 Task: Add the action and set the due date to 5 minutes later.
Action: Mouse moved to (625, 168)
Screenshot: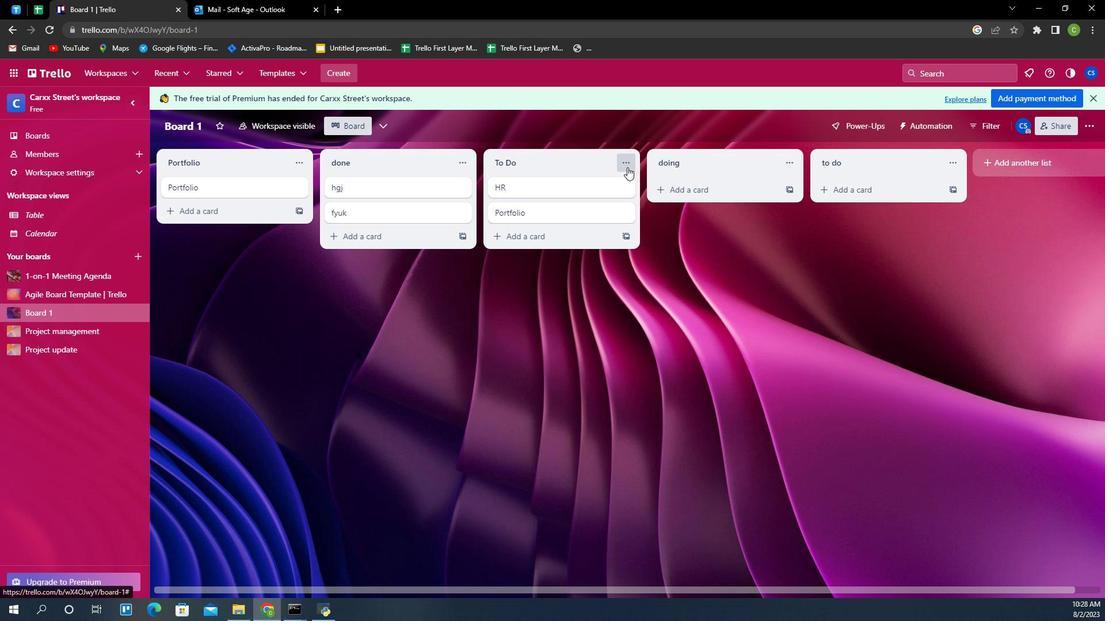 
Action: Mouse pressed left at (625, 168)
Screenshot: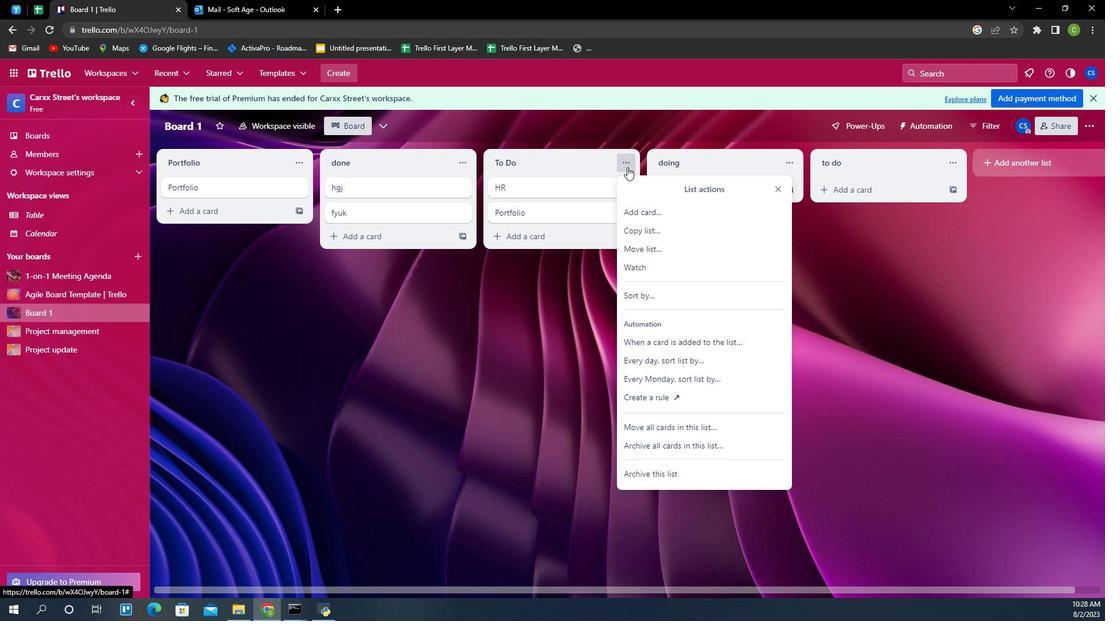 
Action: Mouse moved to (694, 358)
Screenshot: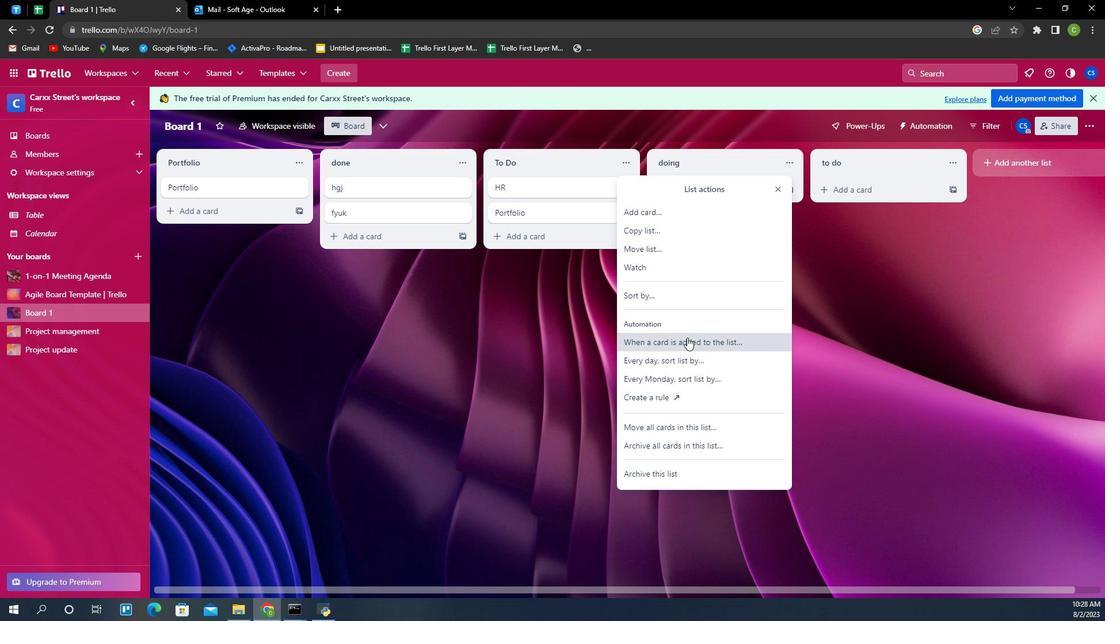 
Action: Mouse pressed left at (694, 358)
Screenshot: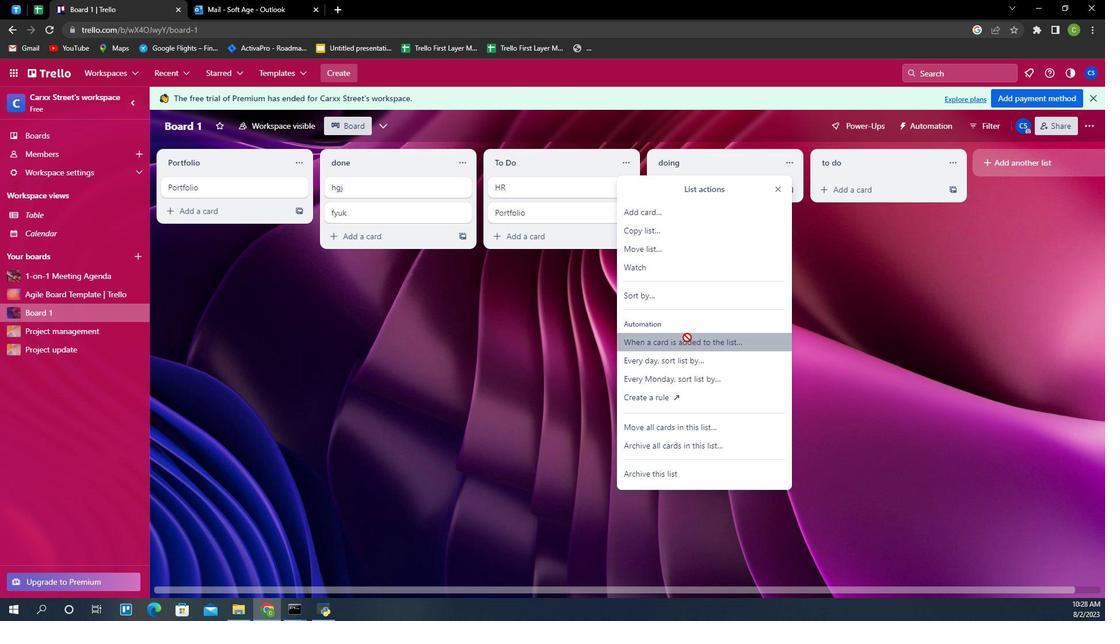 
Action: Mouse moved to (710, 342)
Screenshot: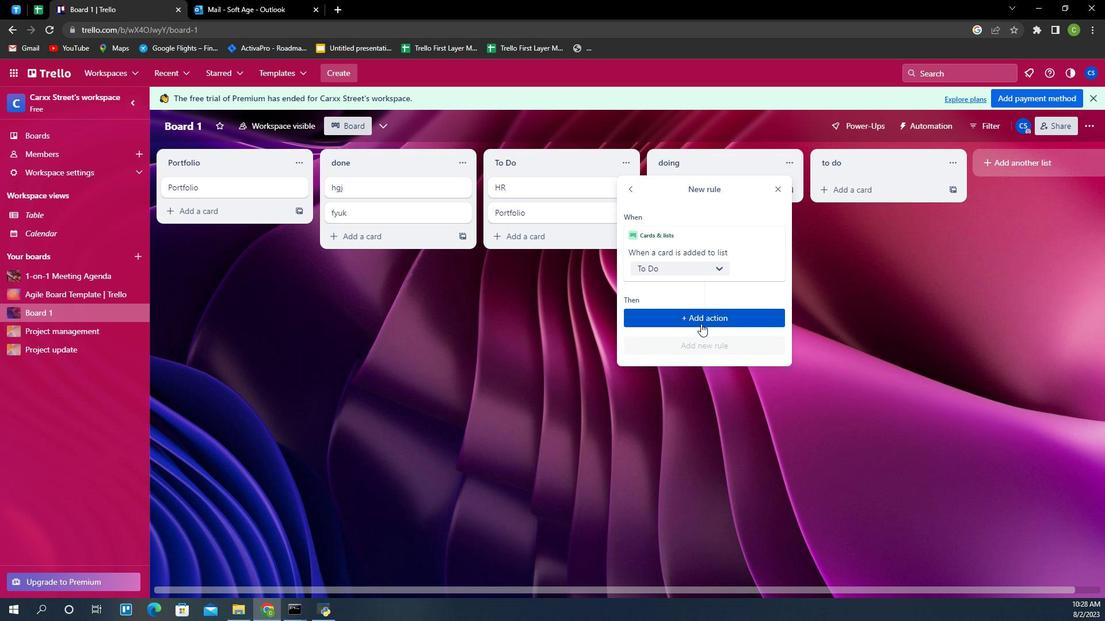 
Action: Mouse pressed left at (710, 342)
Screenshot: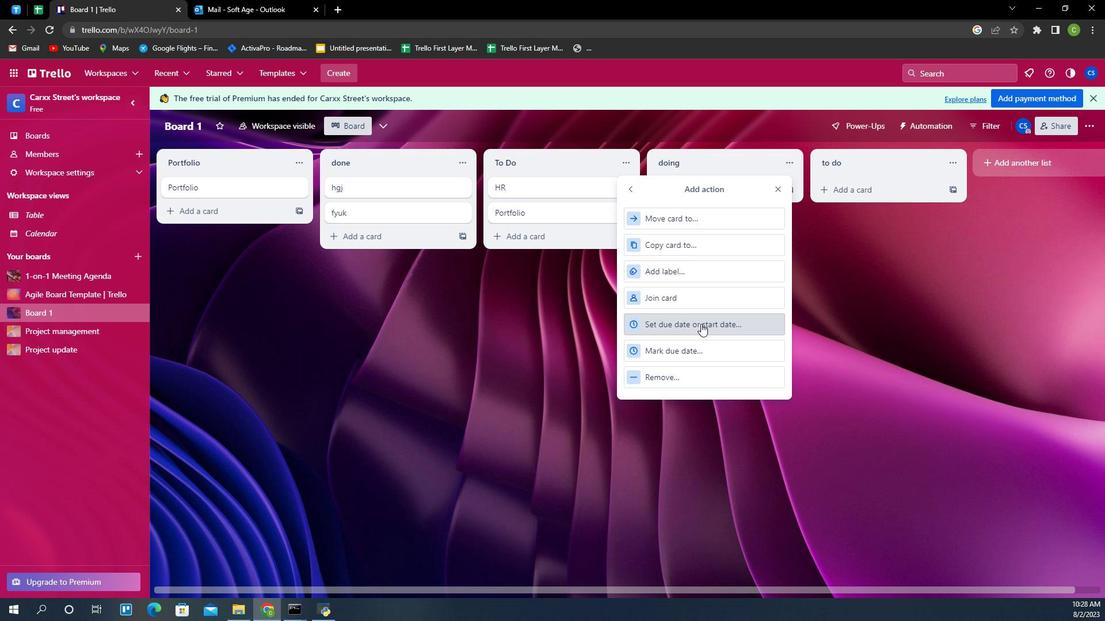 
Action: Mouse pressed left at (710, 342)
Screenshot: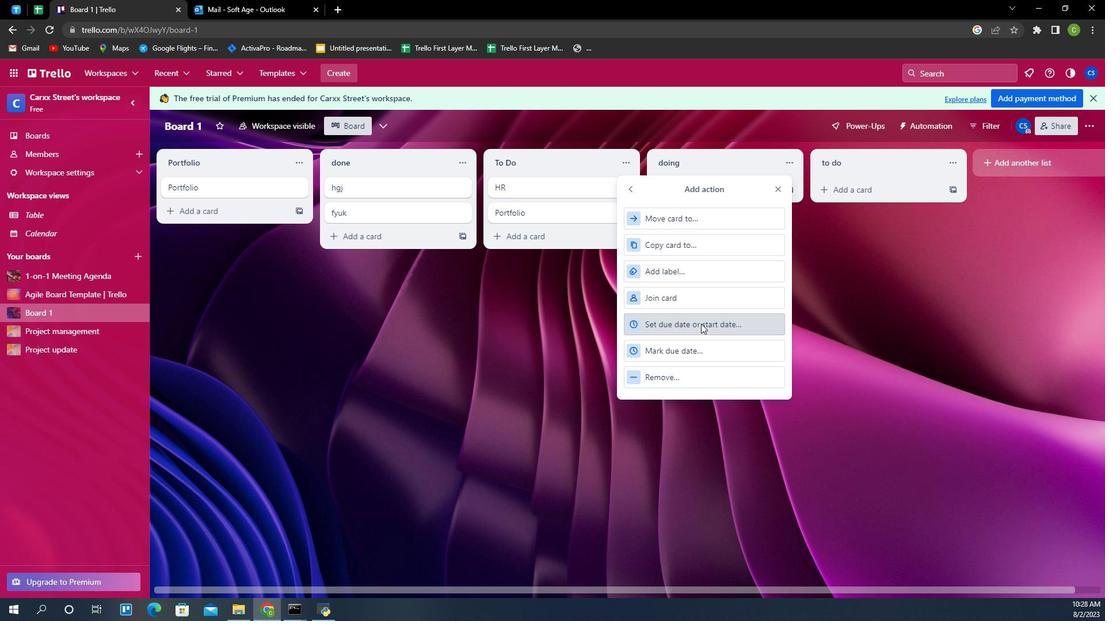 
Action: Mouse moved to (787, 356)
Screenshot: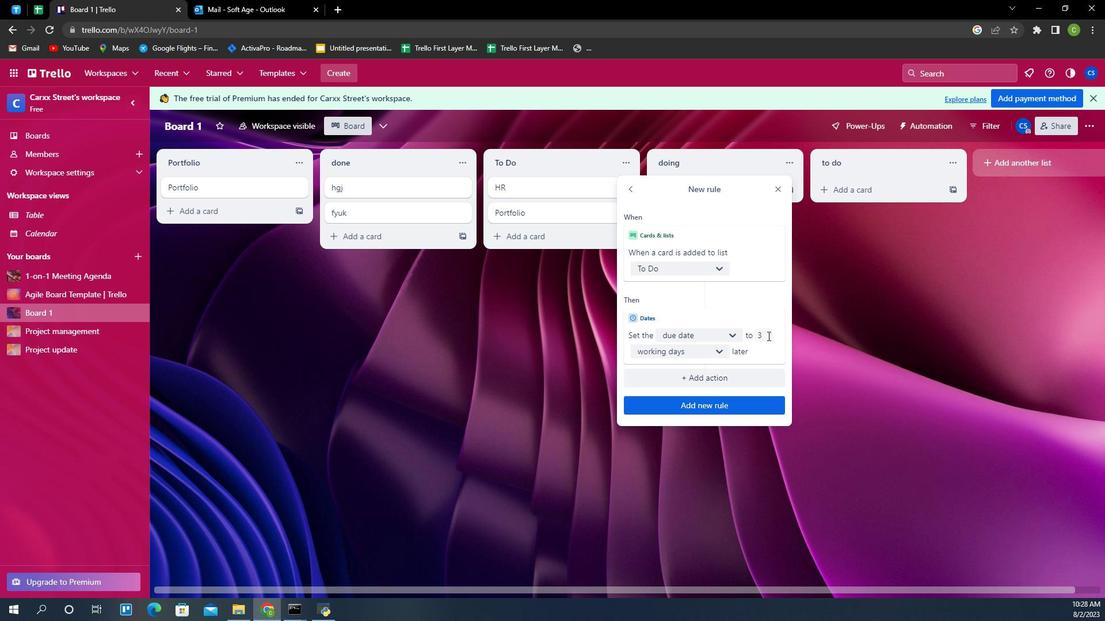 
Action: Mouse pressed left at (787, 356)
Screenshot: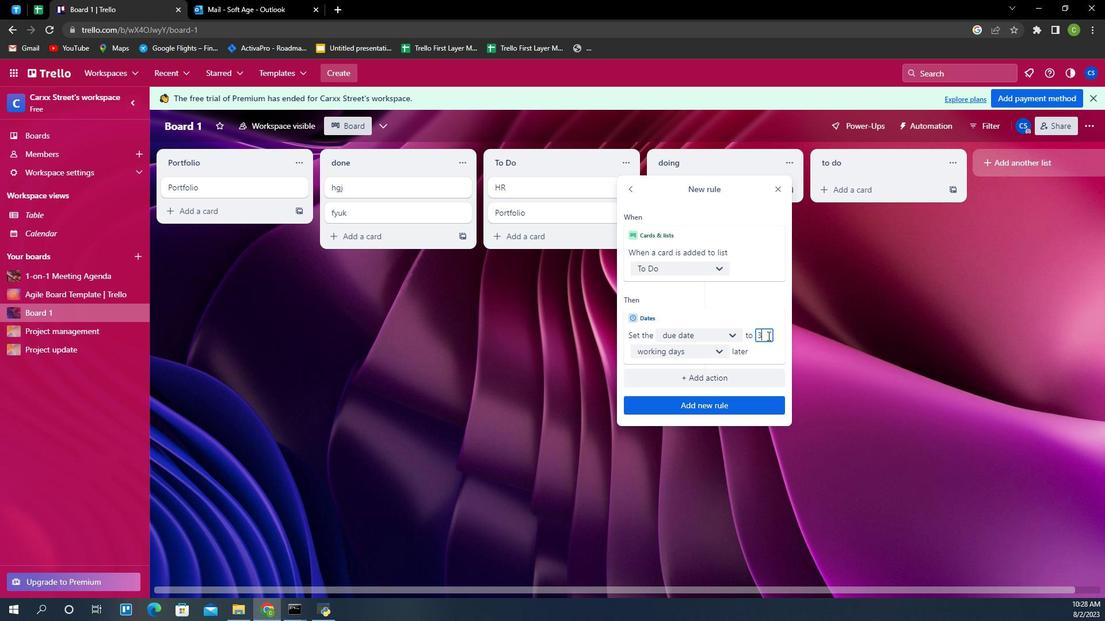 
Action: Mouse pressed left at (787, 356)
Screenshot: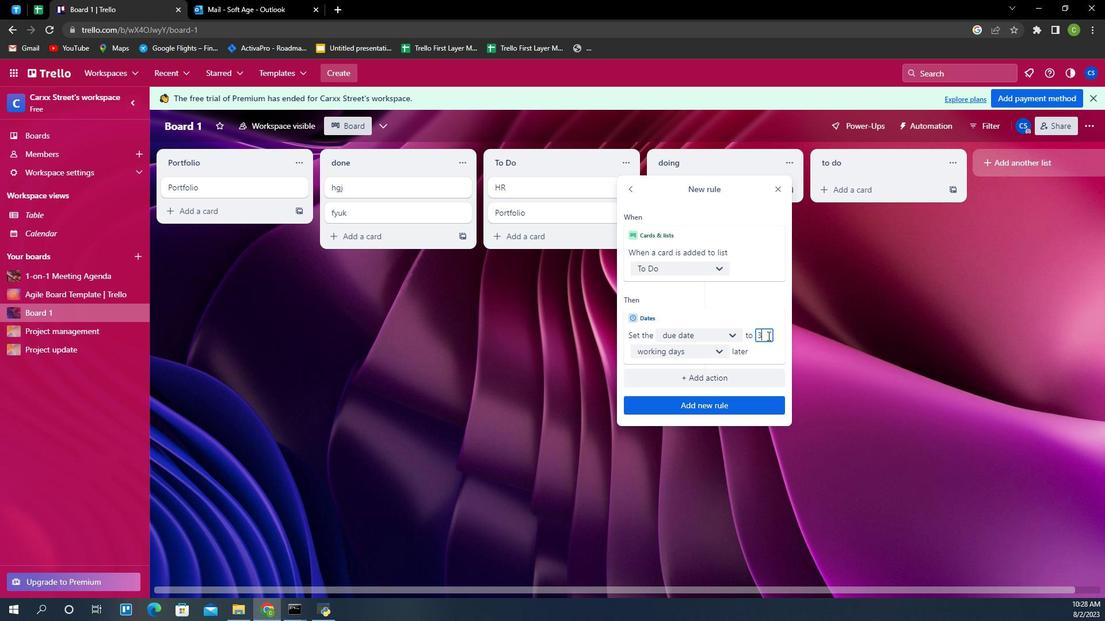 
Action: Key pressed <Key.backspace>5
Screenshot: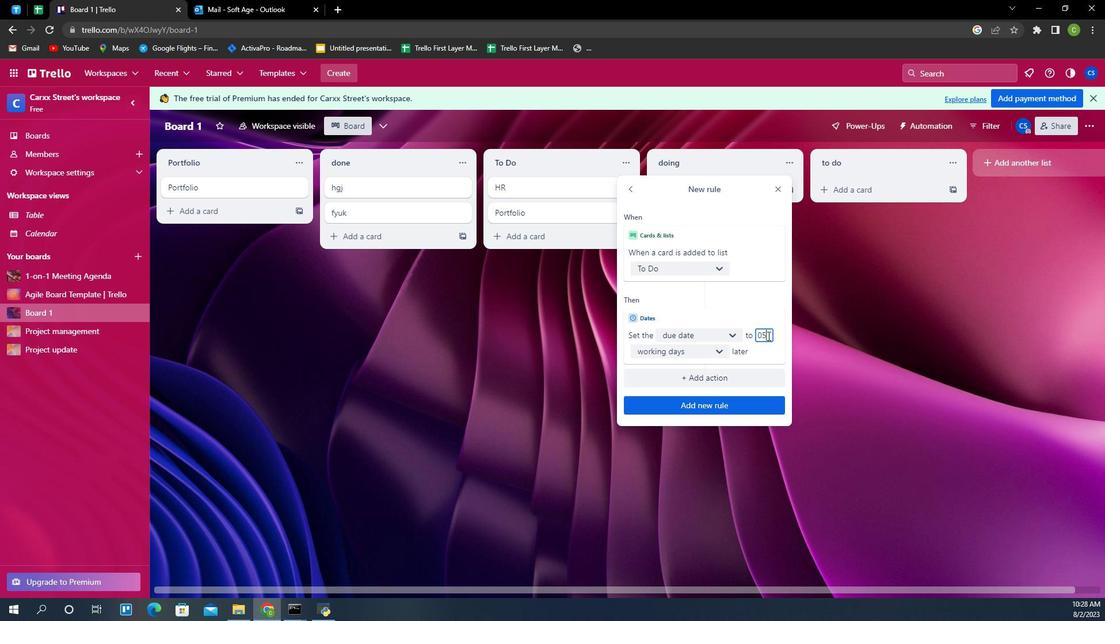 
Action: Mouse moved to (726, 371)
Screenshot: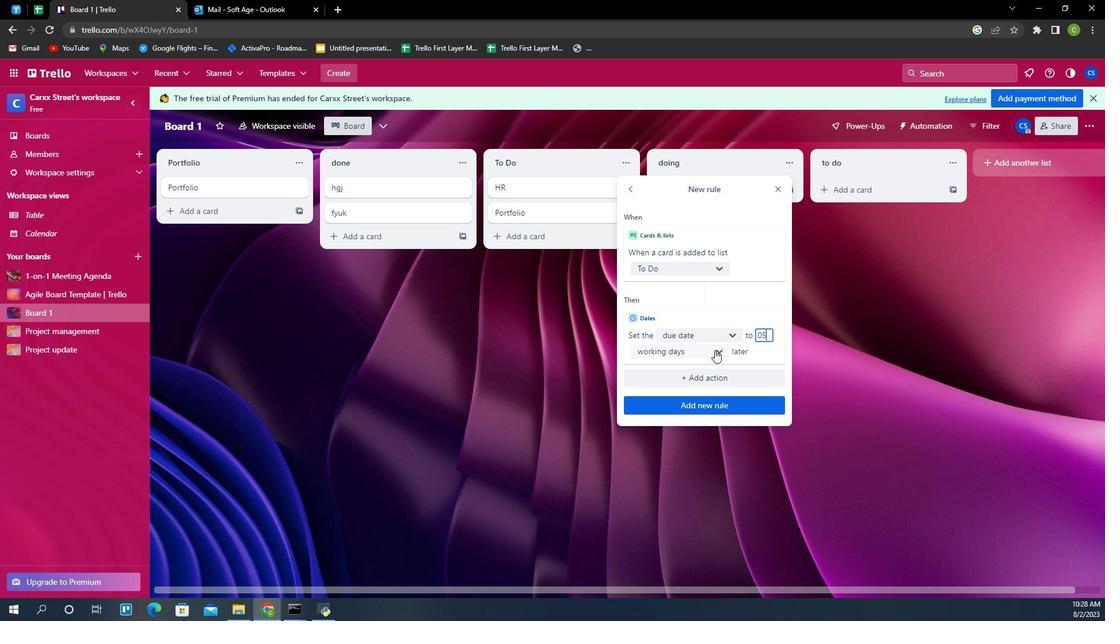 
Action: Mouse pressed left at (726, 371)
Screenshot: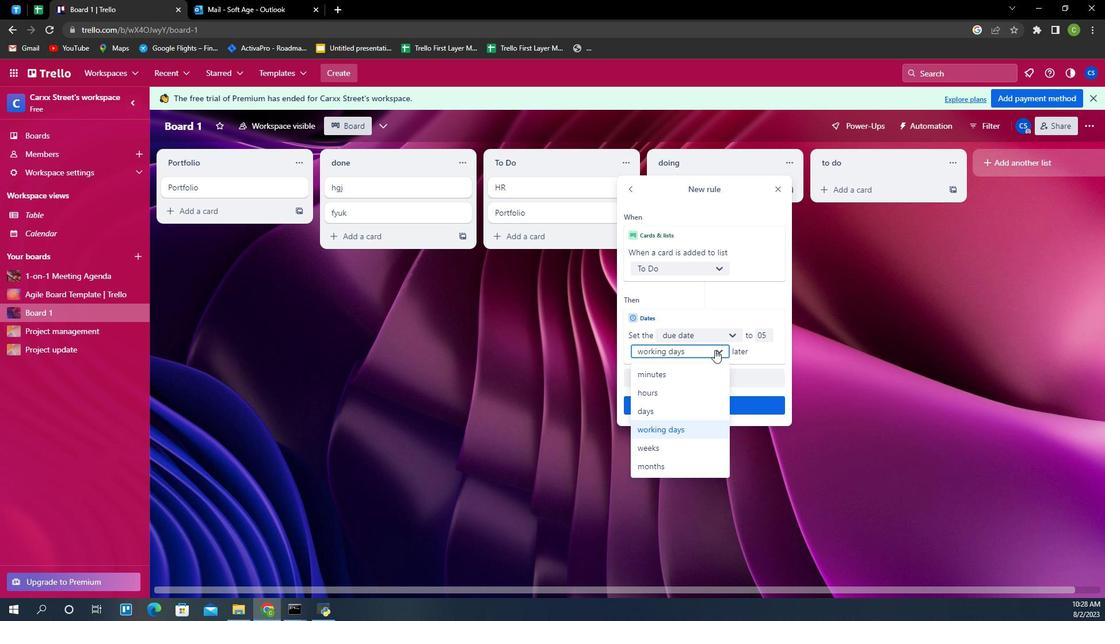 
Action: Mouse moved to (707, 396)
Screenshot: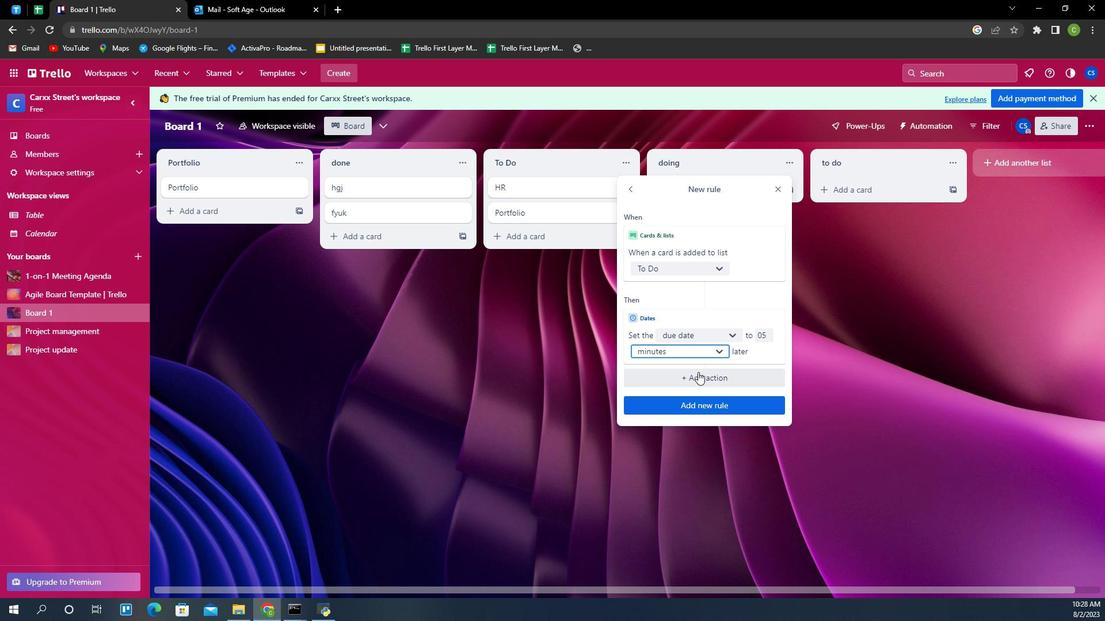 
Action: Mouse pressed left at (707, 396)
Screenshot: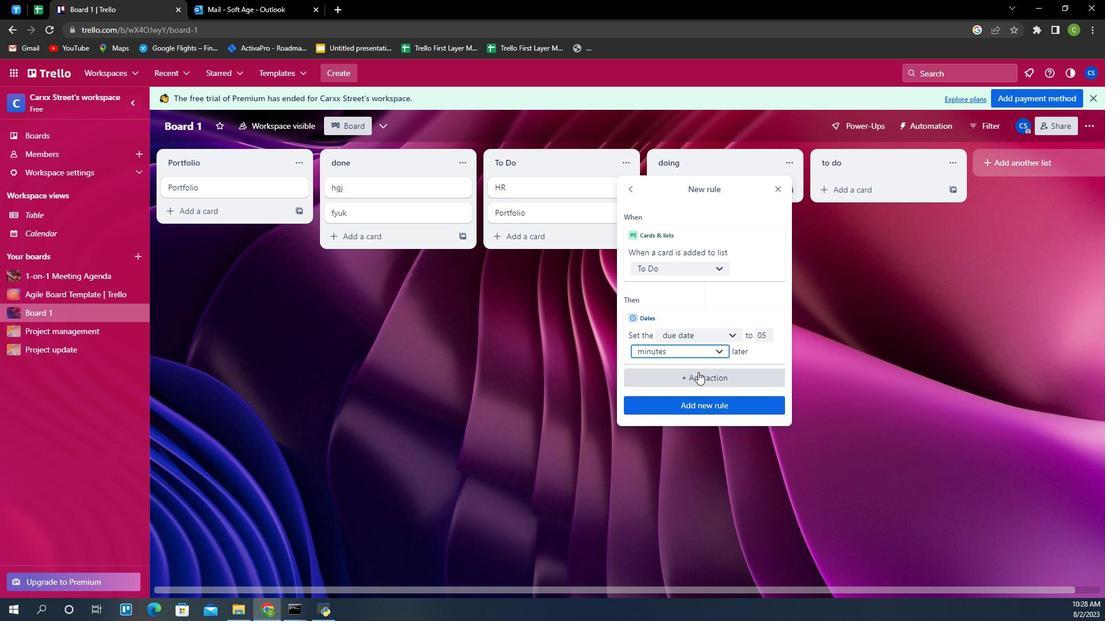 
Action: Mouse moved to (723, 429)
Screenshot: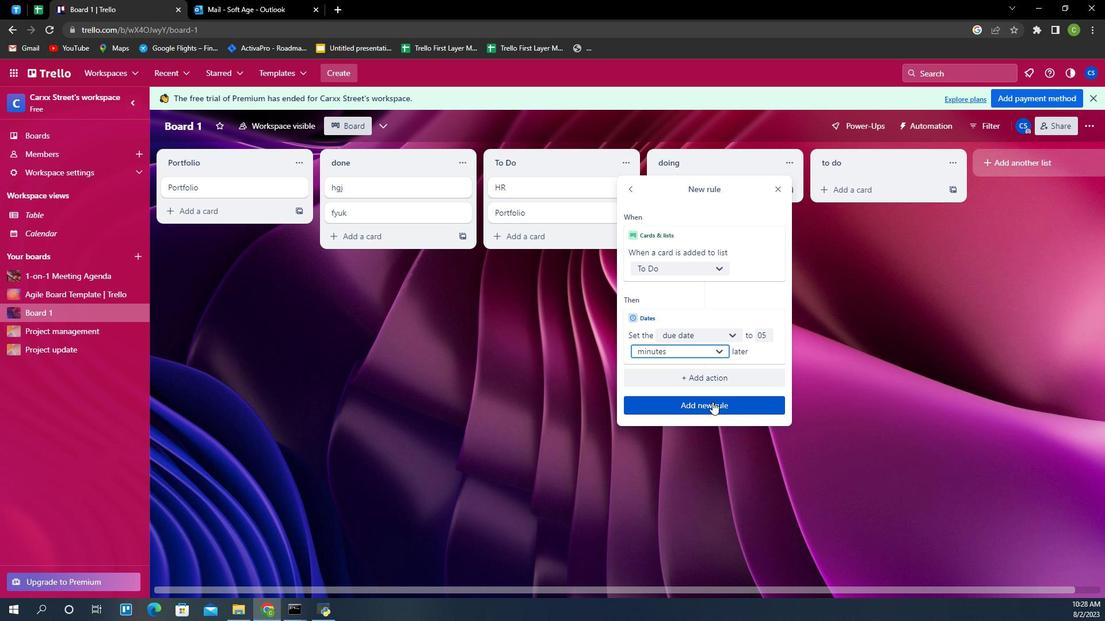 
Action: Mouse pressed left at (723, 429)
Screenshot: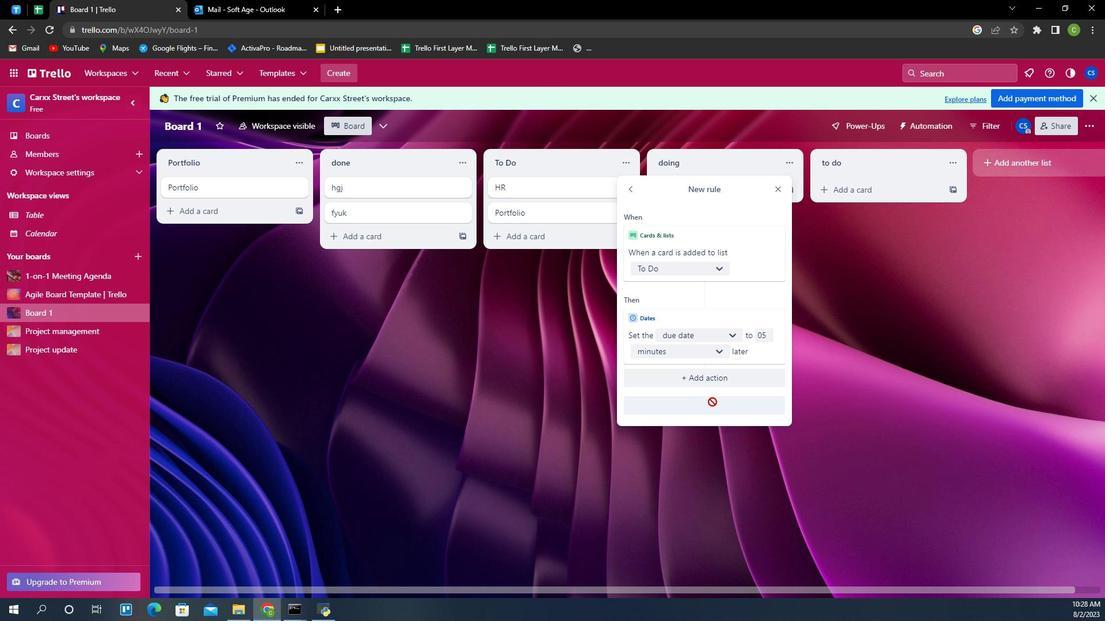 
